 Task: Create in the project AgileBuddy in Backlog an issue 'Develop a new tool for automated testing of cross-browser compatibility and responsiveness', assign it to team member softage.2@softage.net and change the status to IN PROGRESS. Create in the project AgileBuddy in Backlog an issue 'Upgrade the database indexing strategy of a web application to improve query performance and reduce data retrieval time', assign it to team member softage.3@softage.net and change the status to IN PROGRESS
Action: Mouse moved to (240, 296)
Screenshot: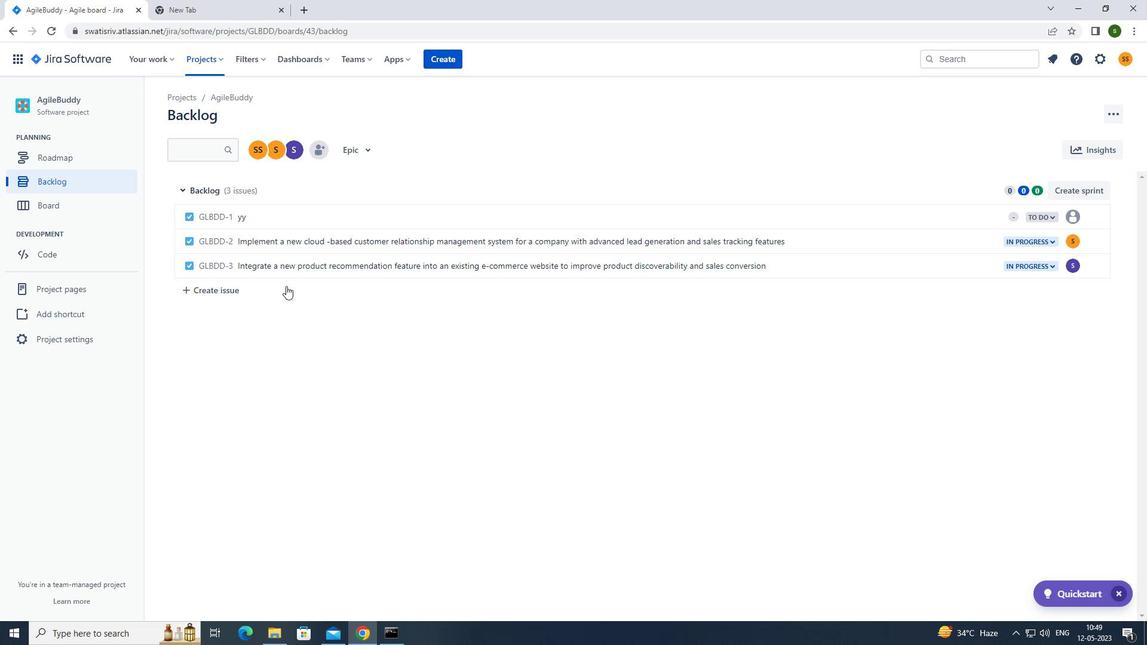 
Action: Mouse pressed left at (240, 296)
Screenshot: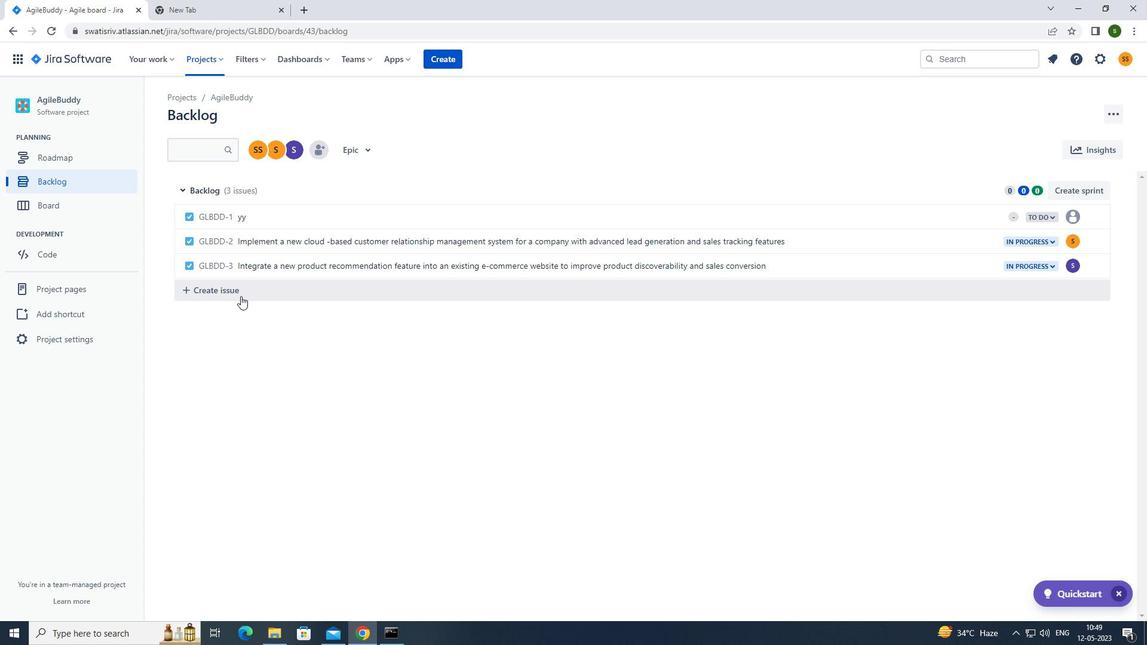 
Action: Mouse moved to (268, 290)
Screenshot: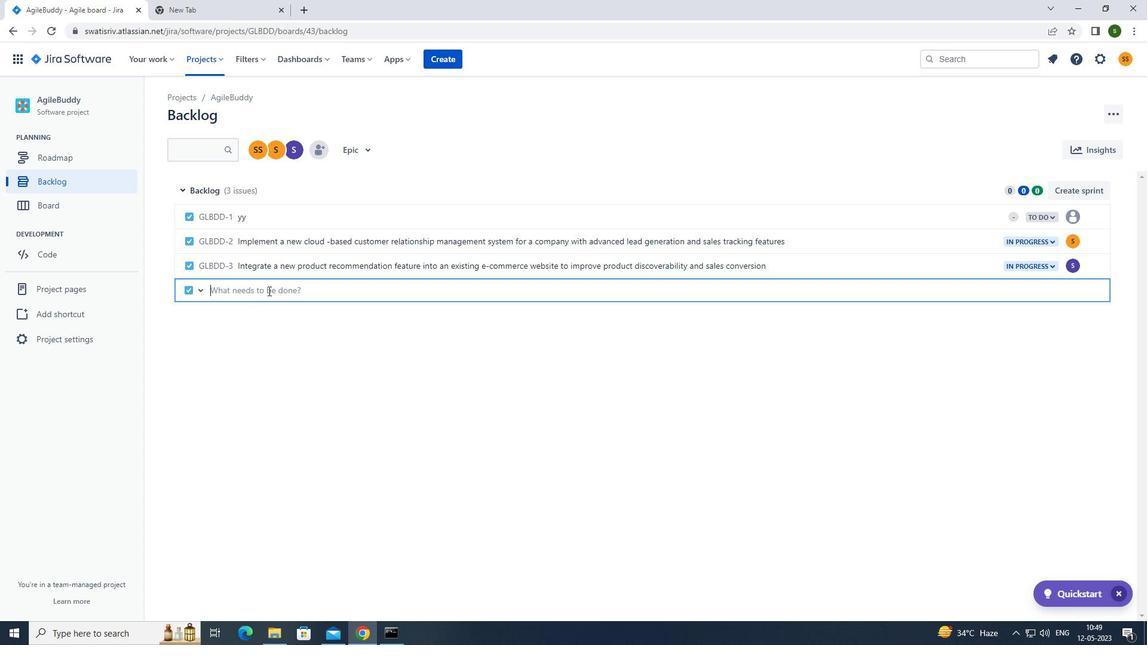 
Action: Mouse pressed left at (268, 290)
Screenshot: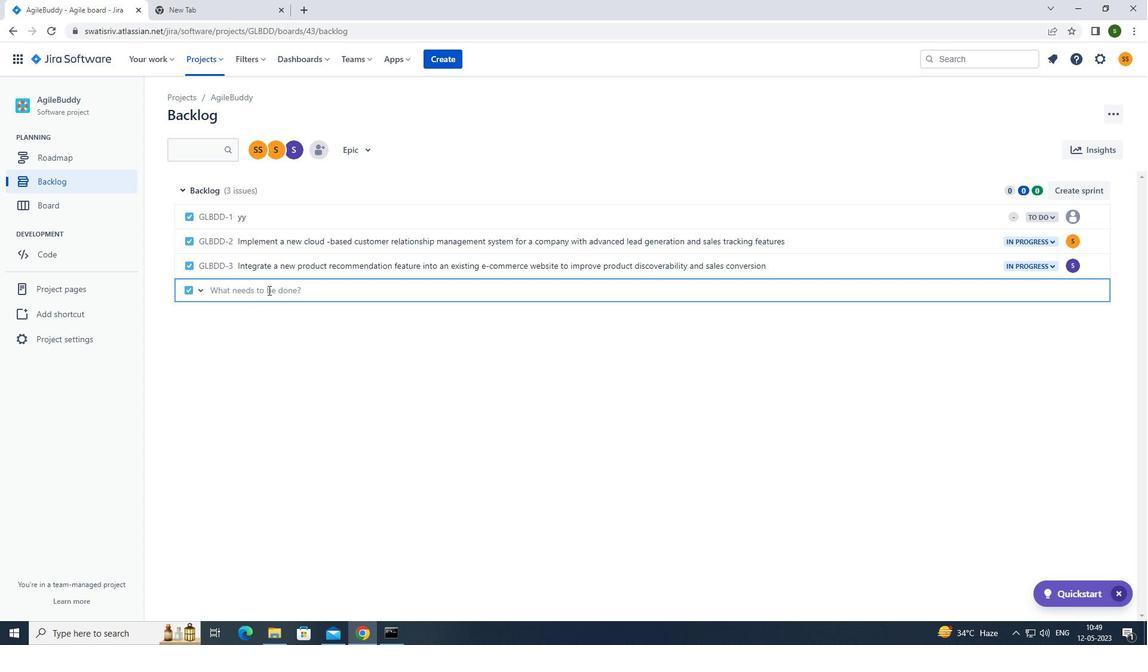 
Action: Key pressed <Key.caps_lock>d<Key.caps_lock>evelop<Key.space>a<Key.space>new<Key.space>tool<Key.space>for<Key.space>automated<Key.space>testing<Key.space>of<Key.space>cross-browser<Key.space>compatibility<Key.space>and<Key.space>responsiveness<Key.enter>
Screenshot: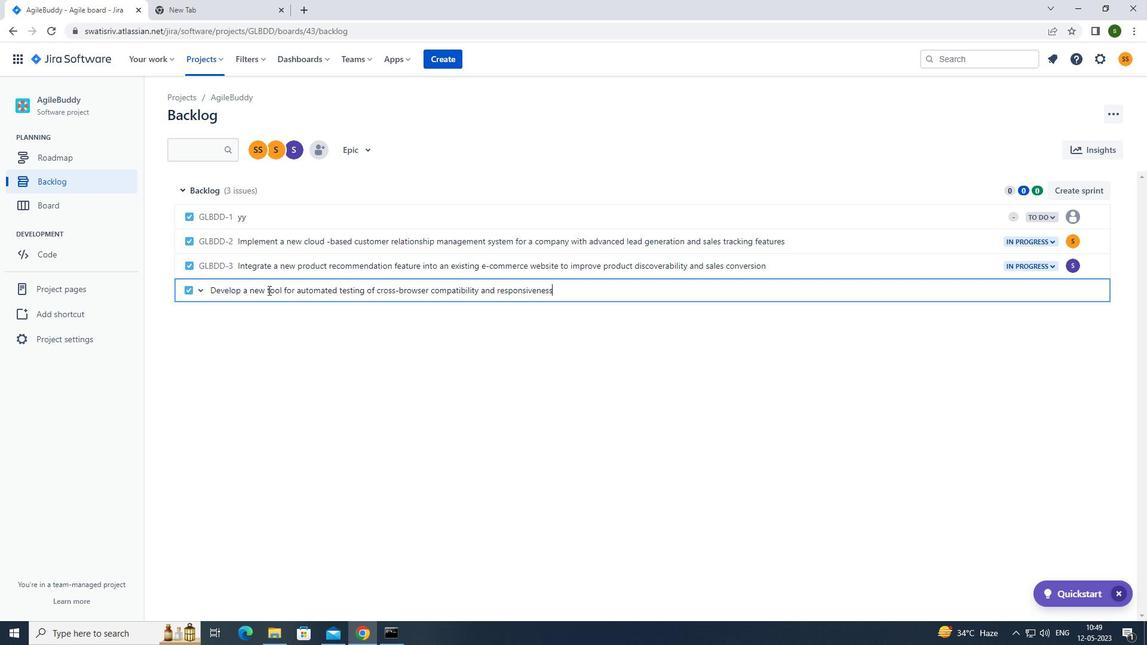 
Action: Mouse moved to (1072, 291)
Screenshot: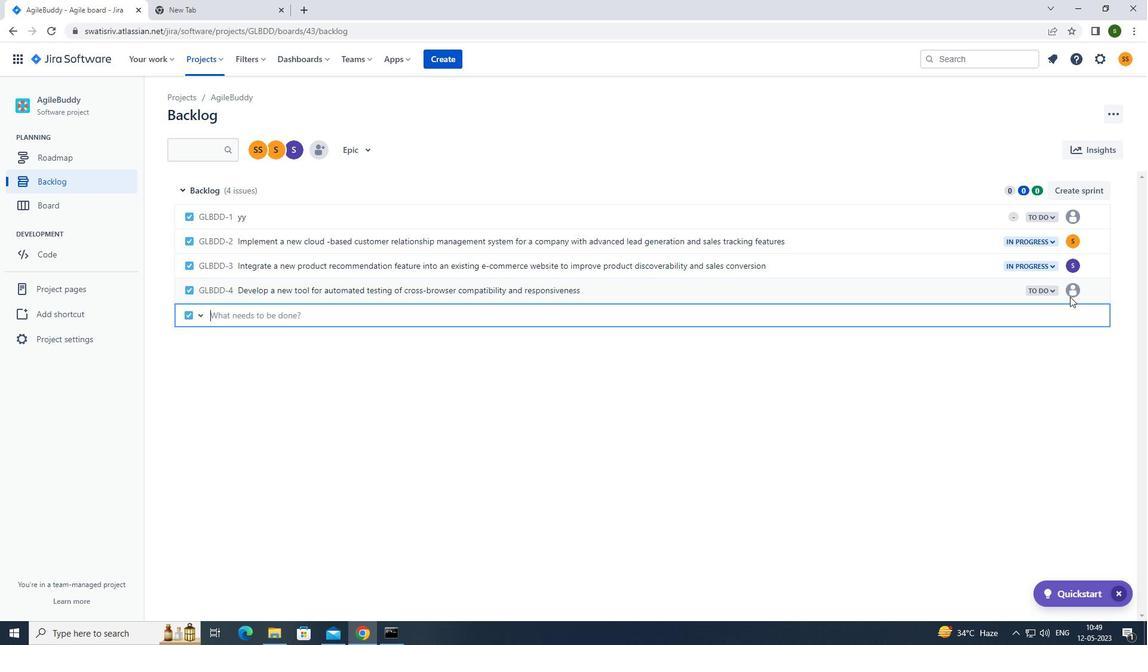 
Action: Mouse pressed left at (1072, 291)
Screenshot: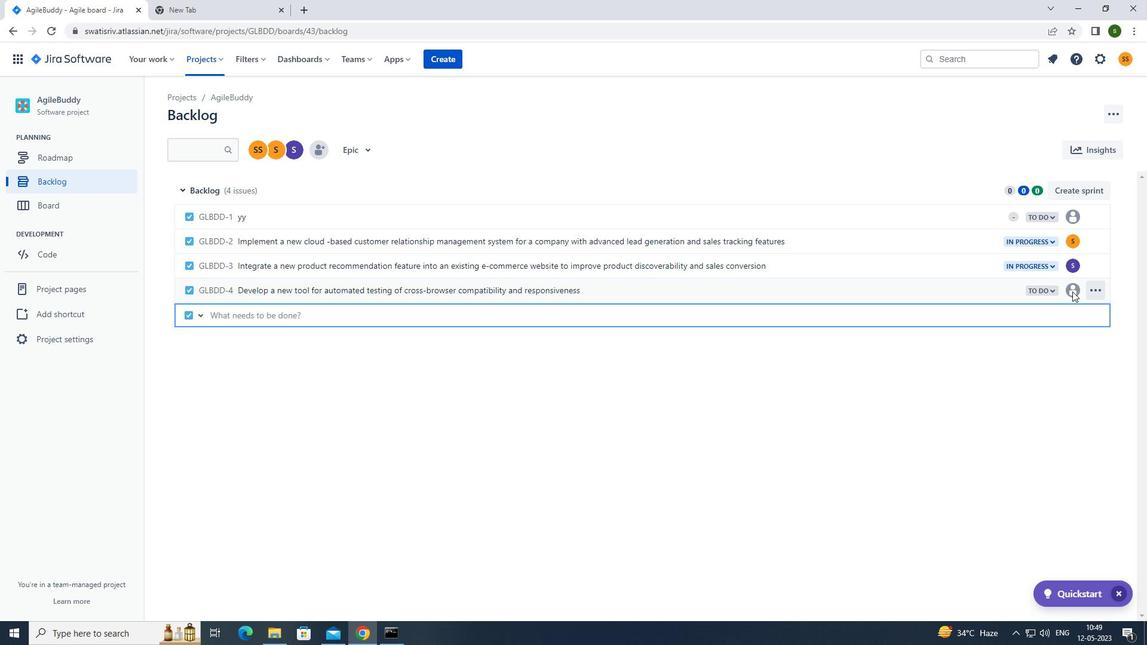 
Action: Mouse moved to (1072, 291)
Screenshot: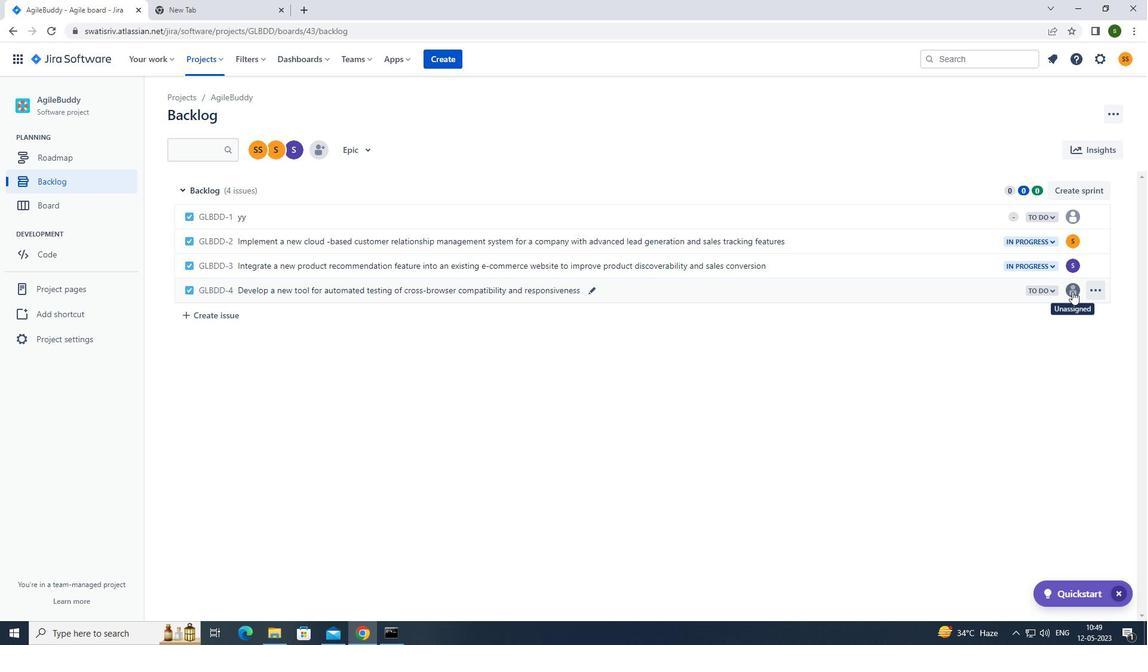 
Action: Mouse pressed left at (1072, 291)
Screenshot: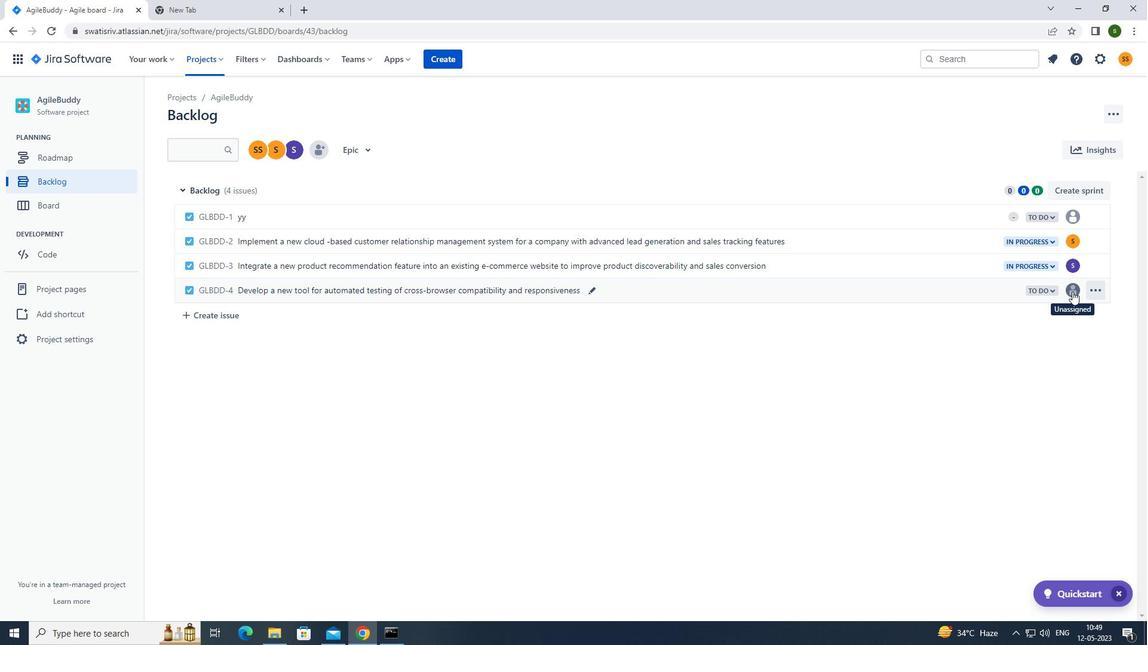 
Action: Mouse moved to (960, 414)
Screenshot: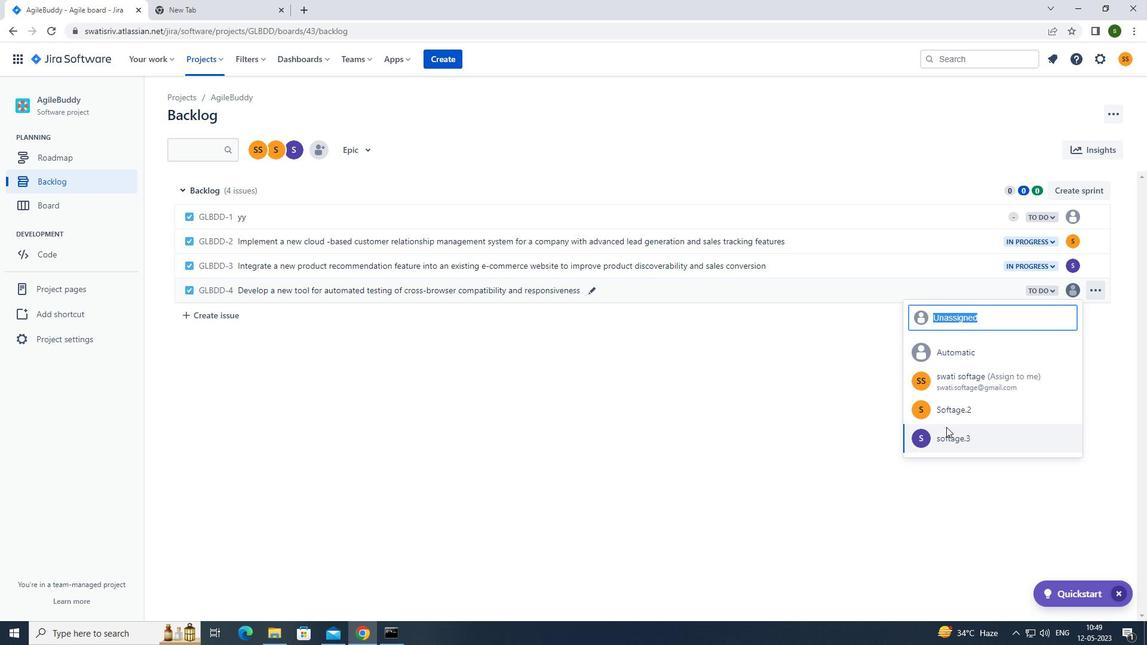 
Action: Mouse pressed left at (960, 414)
Screenshot: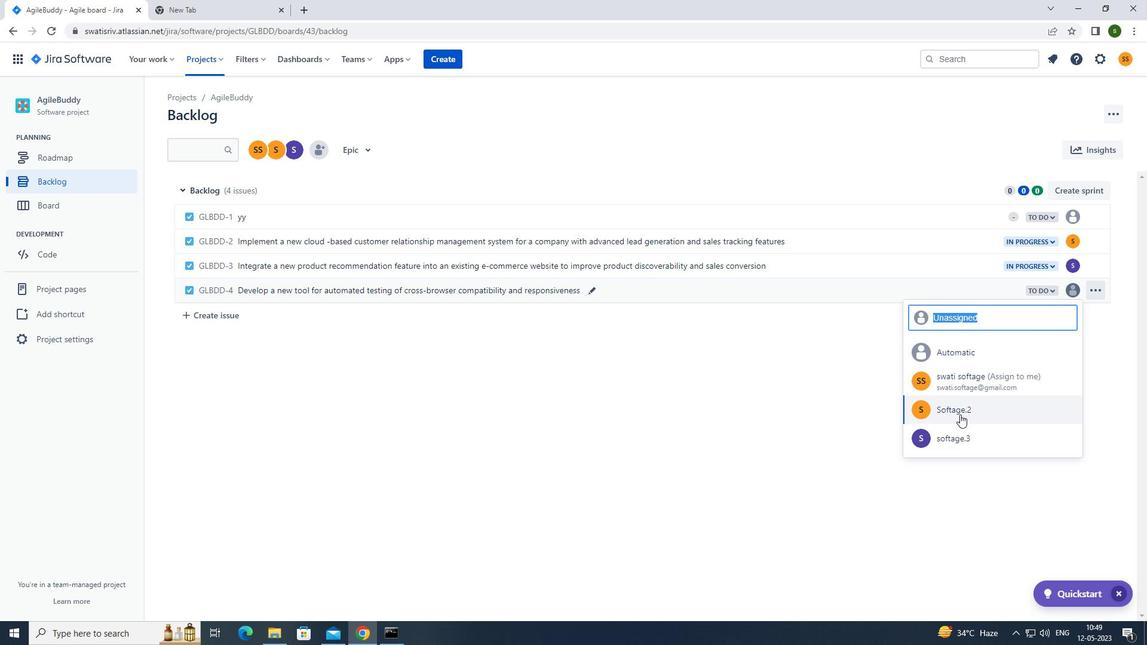 
Action: Mouse moved to (1045, 293)
Screenshot: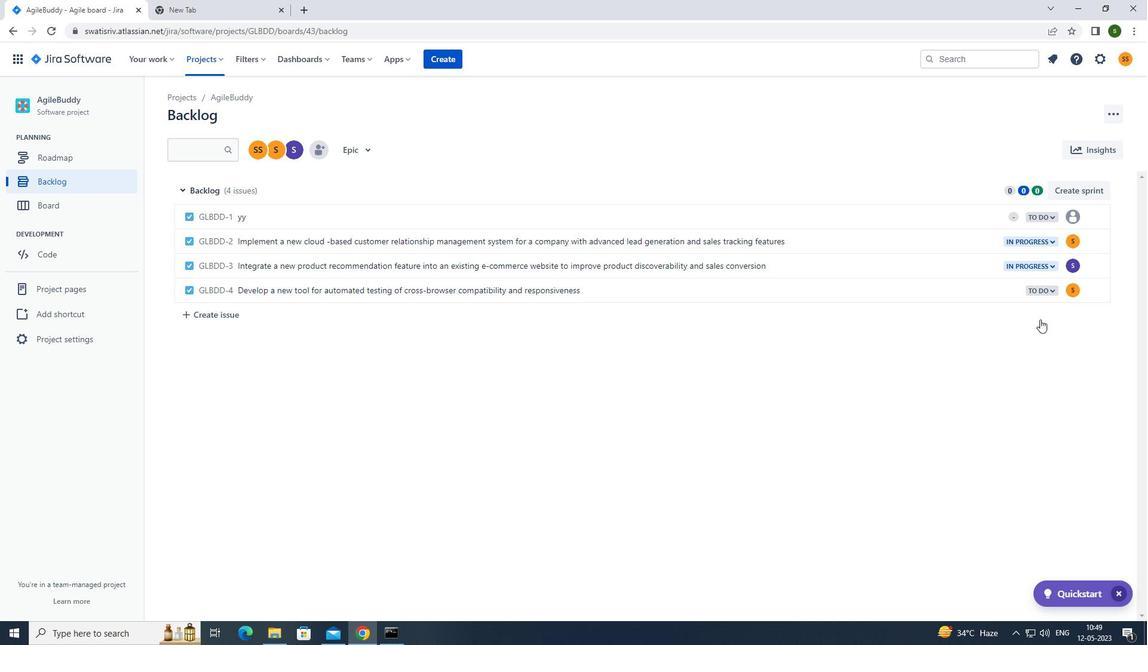 
Action: Mouse pressed left at (1045, 293)
Screenshot: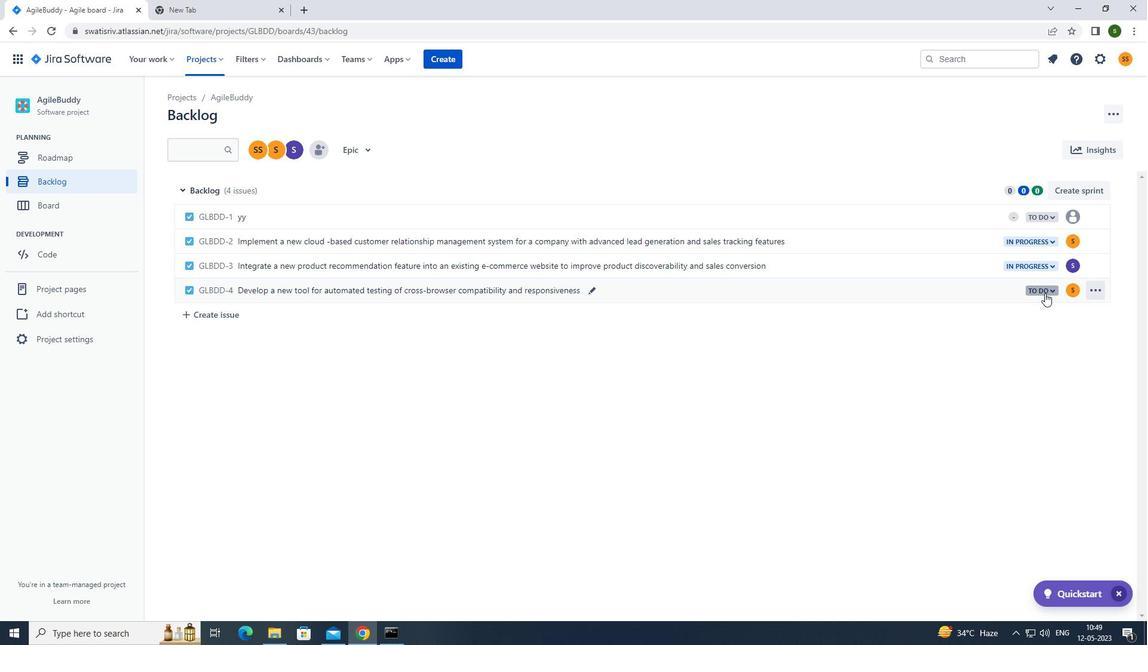 
Action: Mouse moved to (1014, 313)
Screenshot: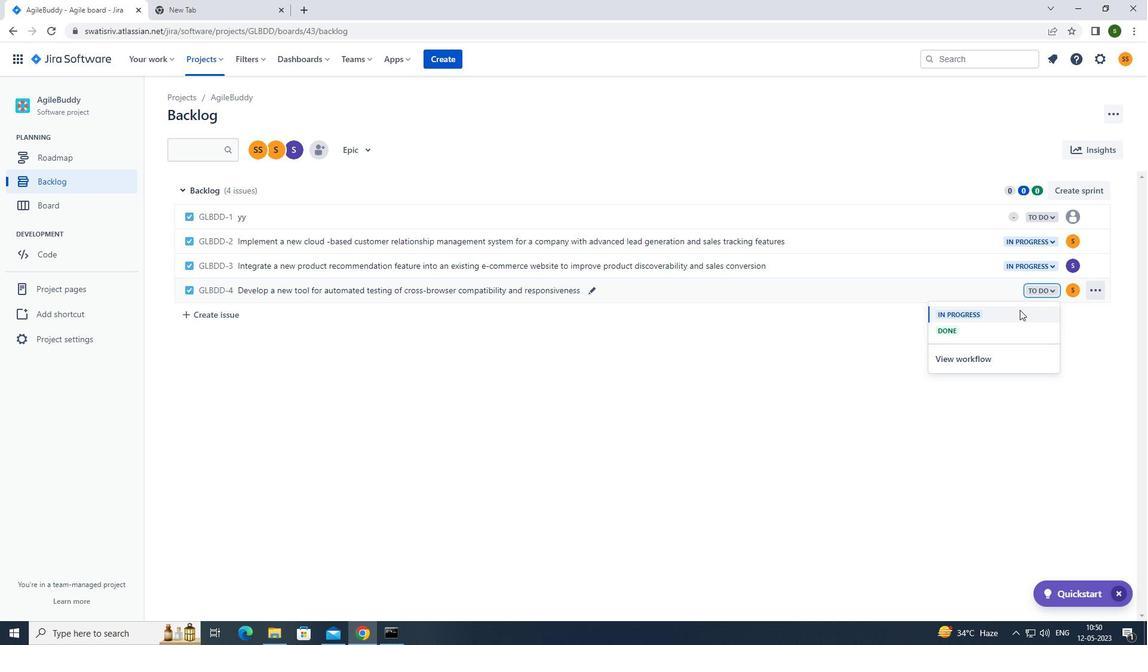 
Action: Mouse pressed left at (1014, 313)
Screenshot: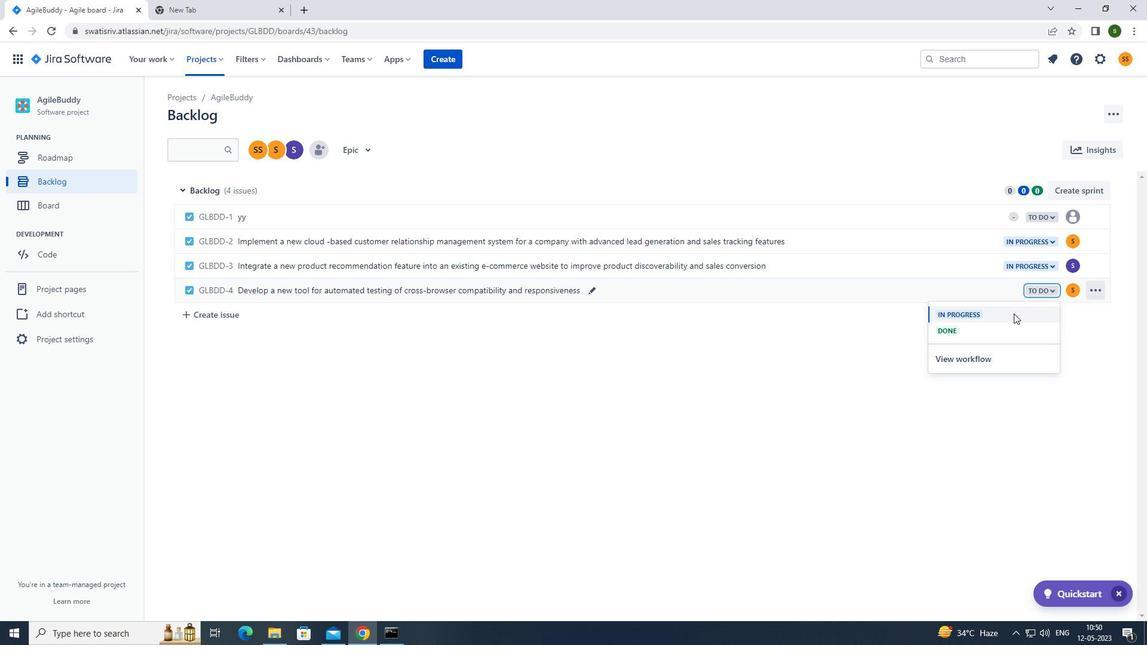 
Action: Mouse moved to (215, 316)
Screenshot: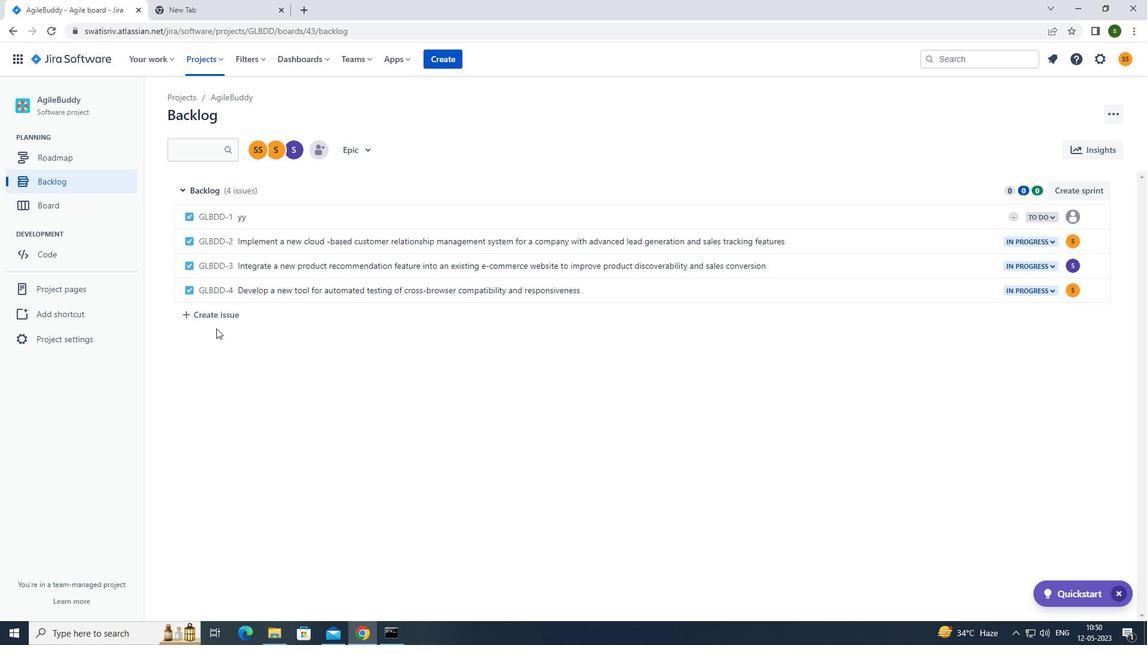 
Action: Mouse pressed left at (215, 316)
Screenshot: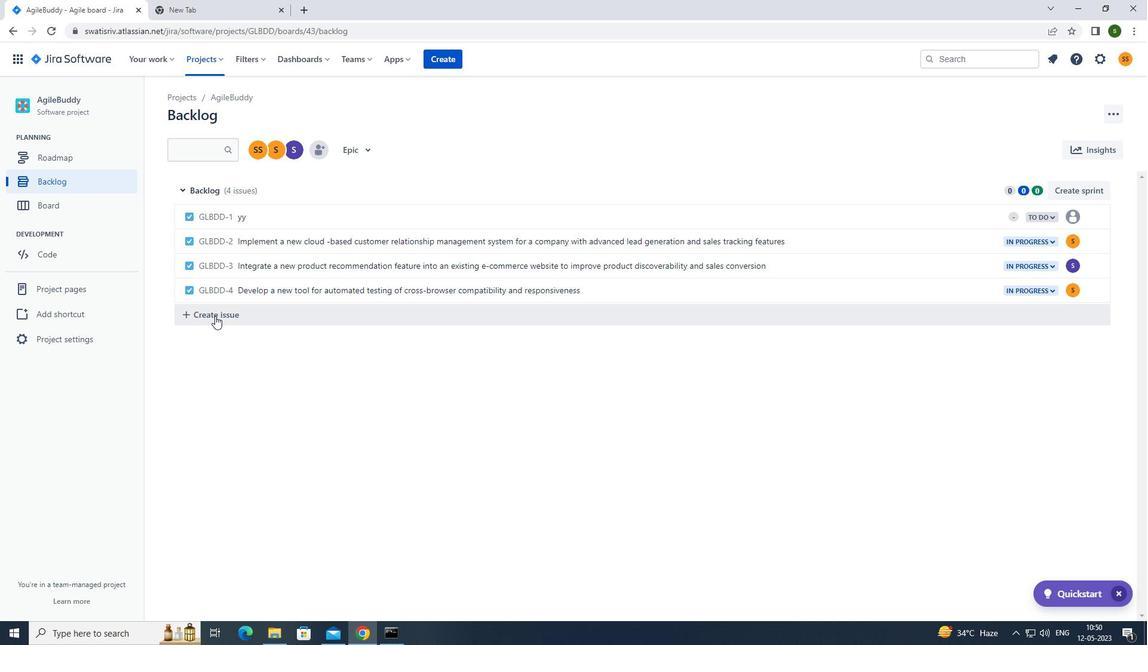 
Action: Mouse moved to (239, 319)
Screenshot: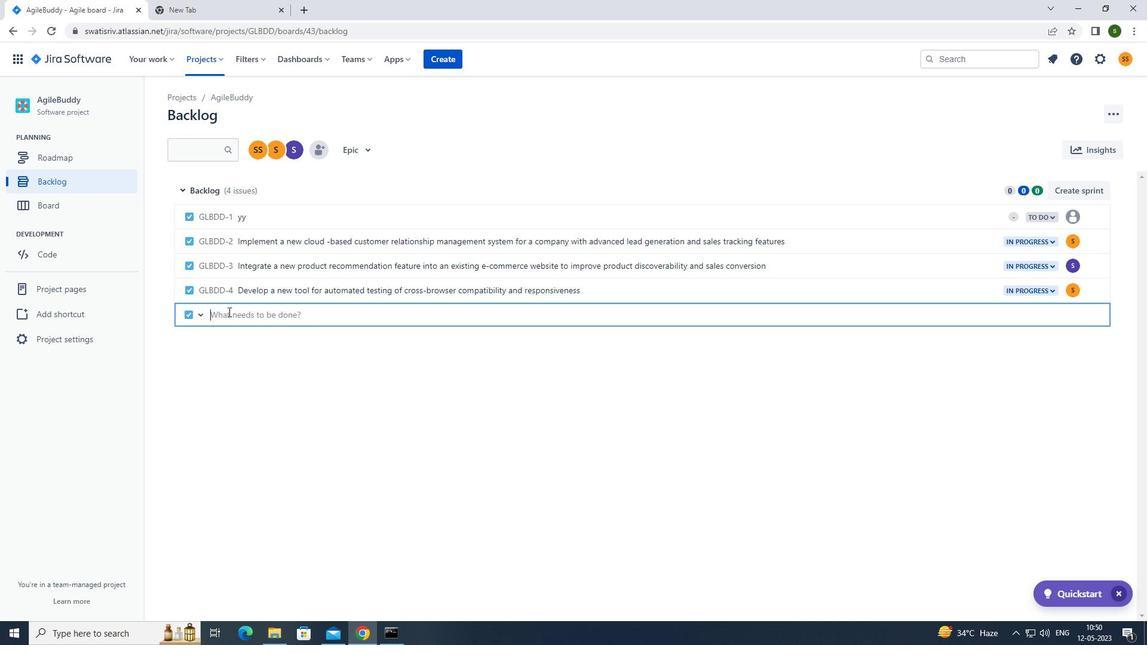 
Action: Mouse pressed left at (239, 319)
Screenshot: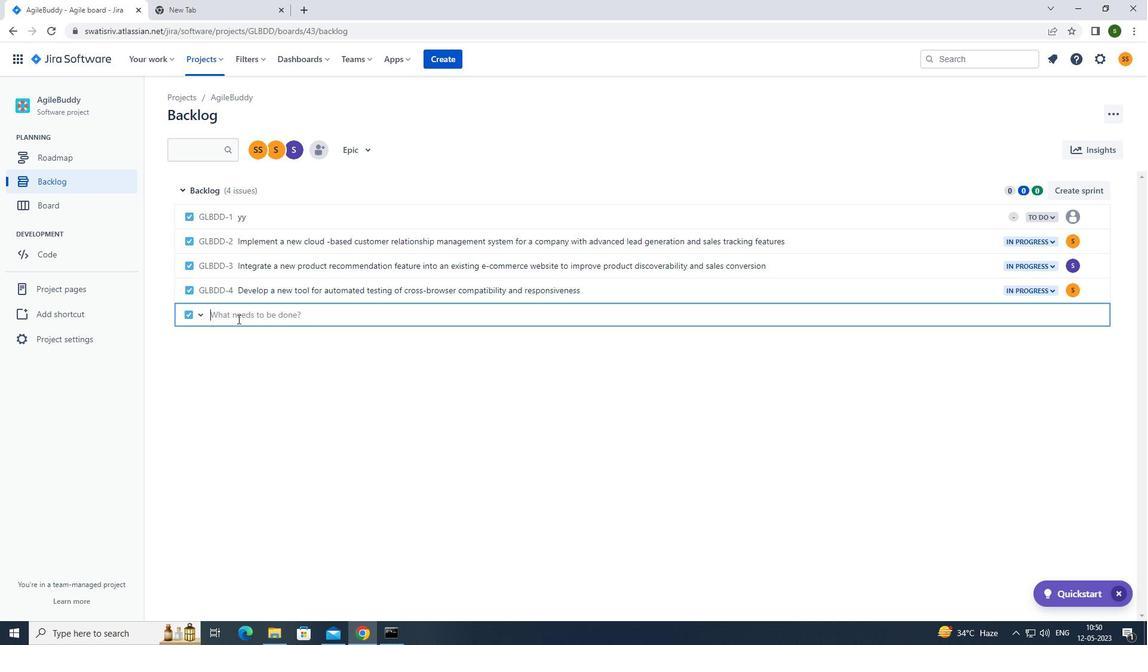 
Action: Mouse moved to (240, 319)
Screenshot: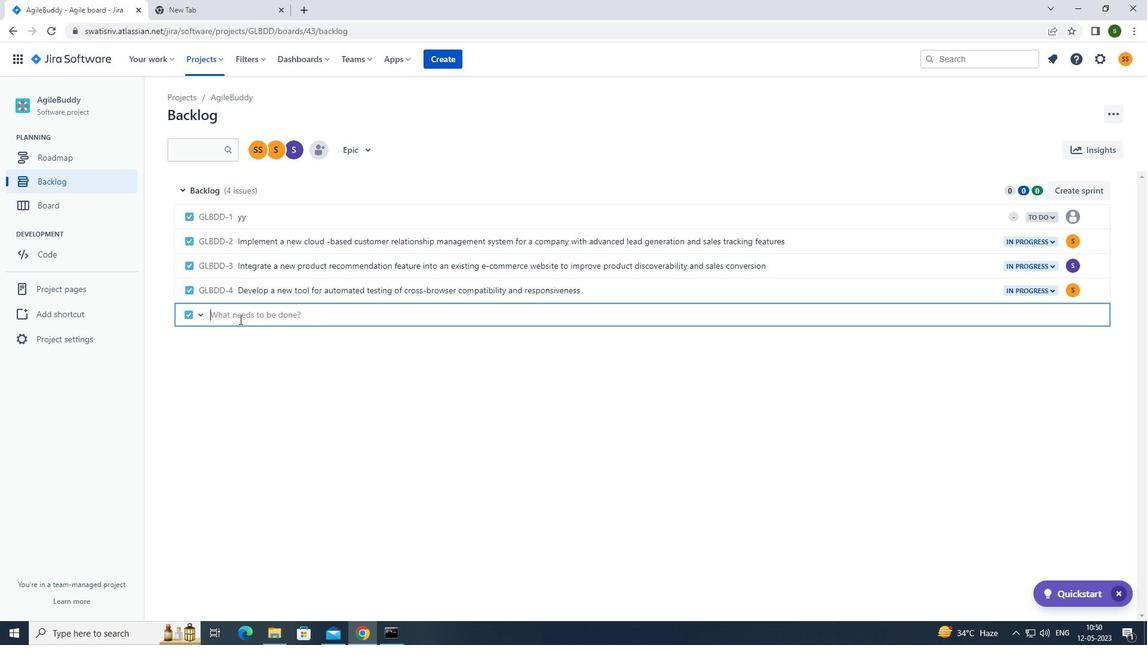 
Action: Key pressed <Key.caps_lock>u<Key.caps_lock>pgrade<Key.space>the<Key.space>database<Key.space>indexing<Key.space>strategy<Key.space>of<Key.space>a<Key.space>web<Key.space>application<Key.space>to<Key.space>improve<Key.space>query<Key.space>performance<Key.space>and<Key.space>reduce<Key.space>data<Key.space>retrieval<Key.space>time<Key.enter>
Screenshot: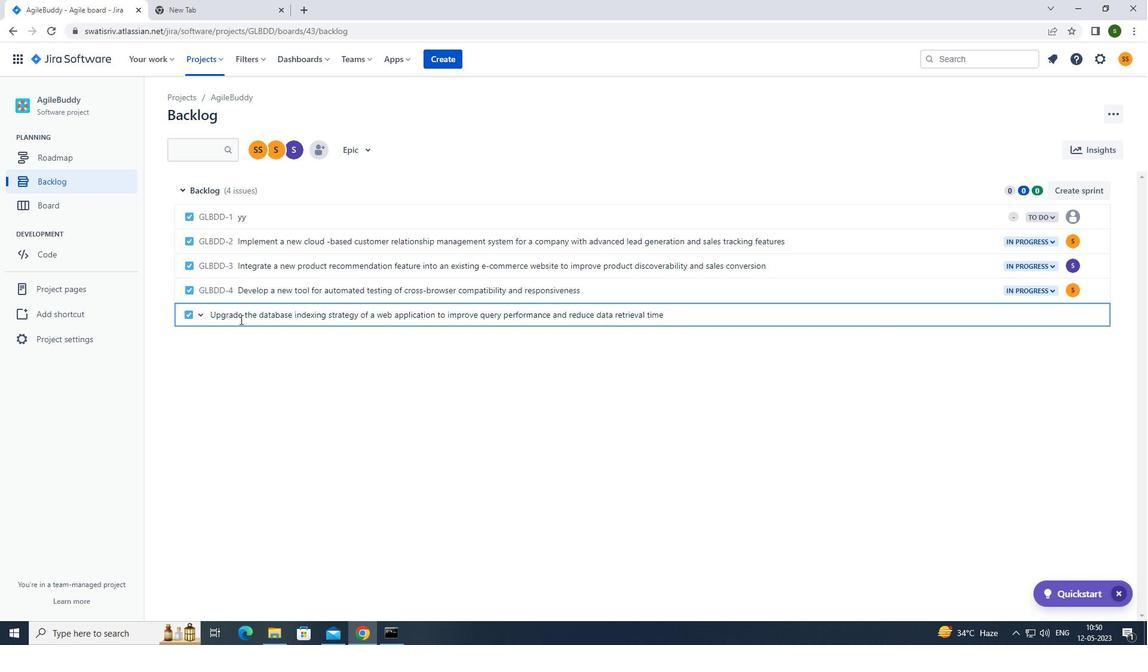 
Action: Mouse moved to (1075, 317)
Screenshot: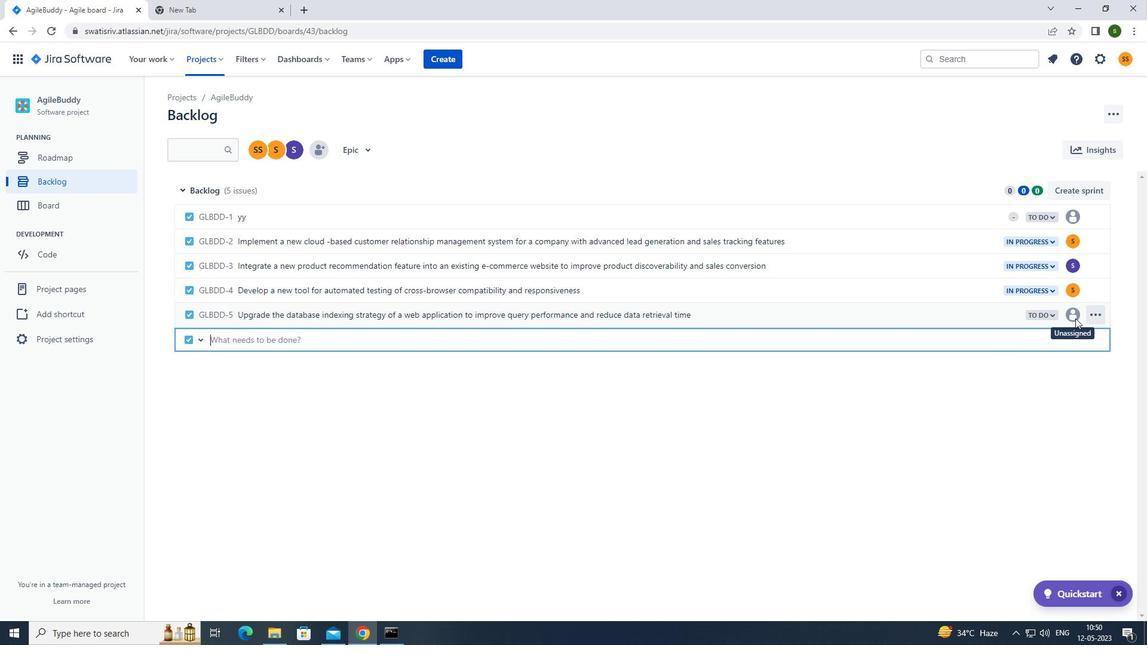 
Action: Mouse pressed left at (1075, 317)
Screenshot: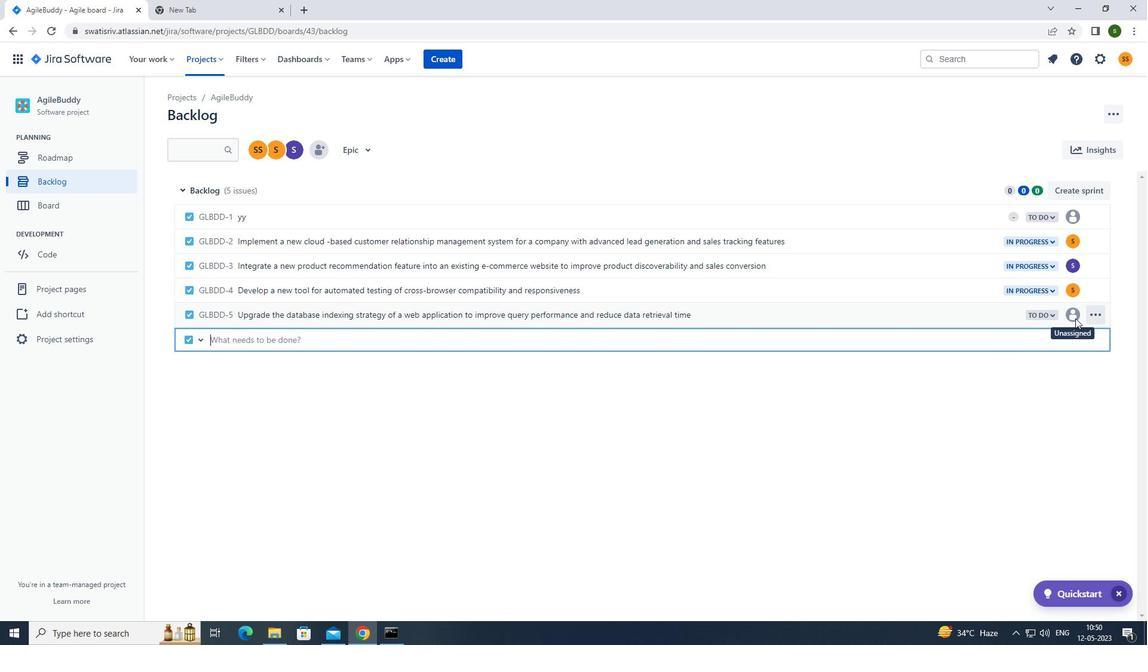 
Action: Mouse moved to (973, 460)
Screenshot: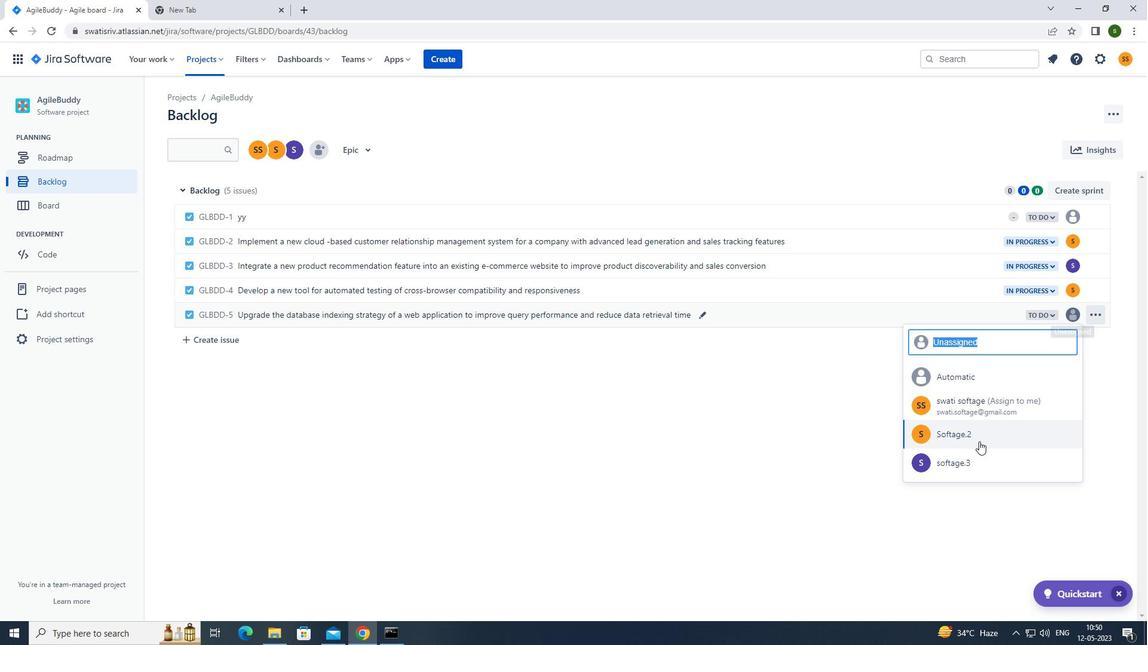 
Action: Mouse pressed left at (973, 460)
Screenshot: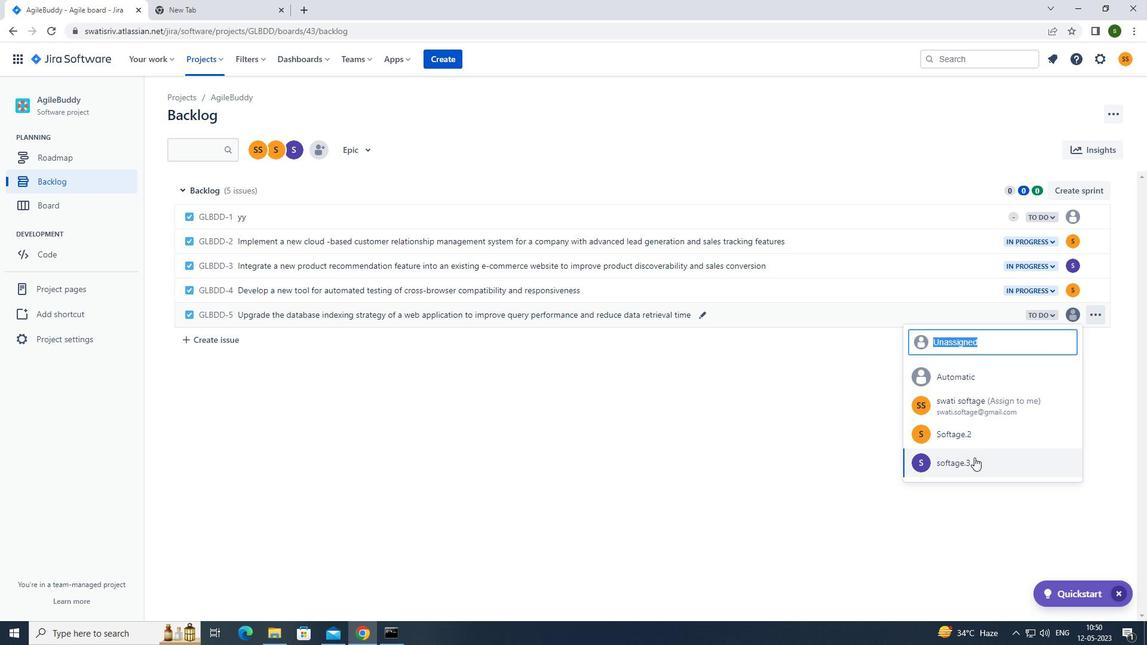 
Action: Mouse moved to (1030, 317)
Screenshot: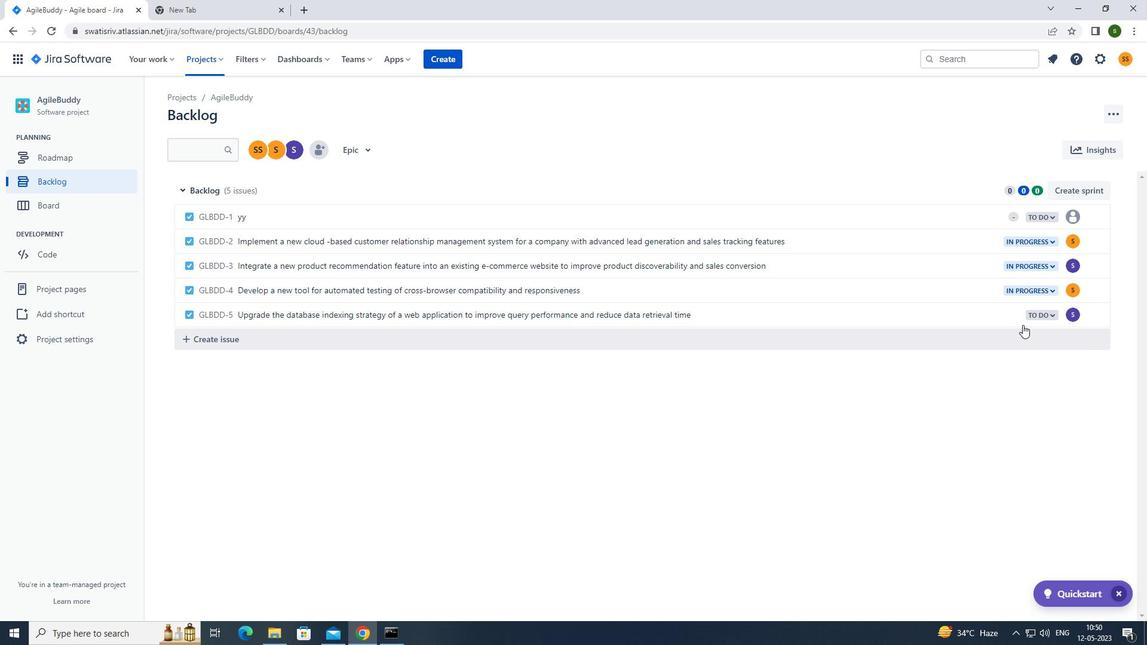 
Action: Mouse pressed left at (1030, 317)
Screenshot: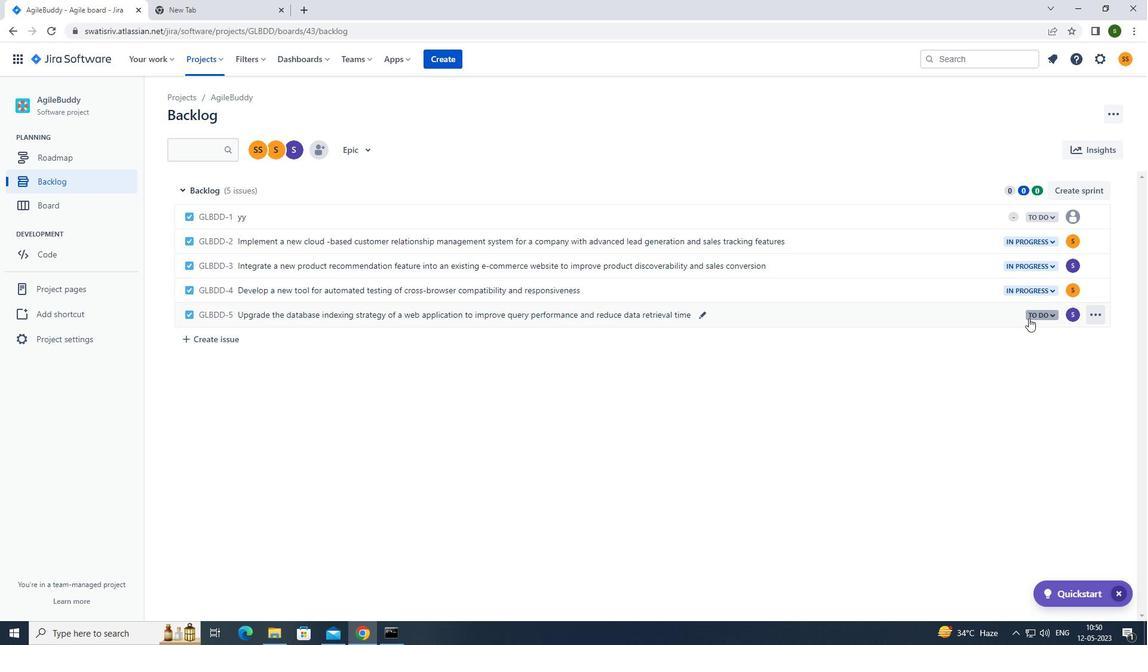 
Action: Mouse moved to (981, 338)
Screenshot: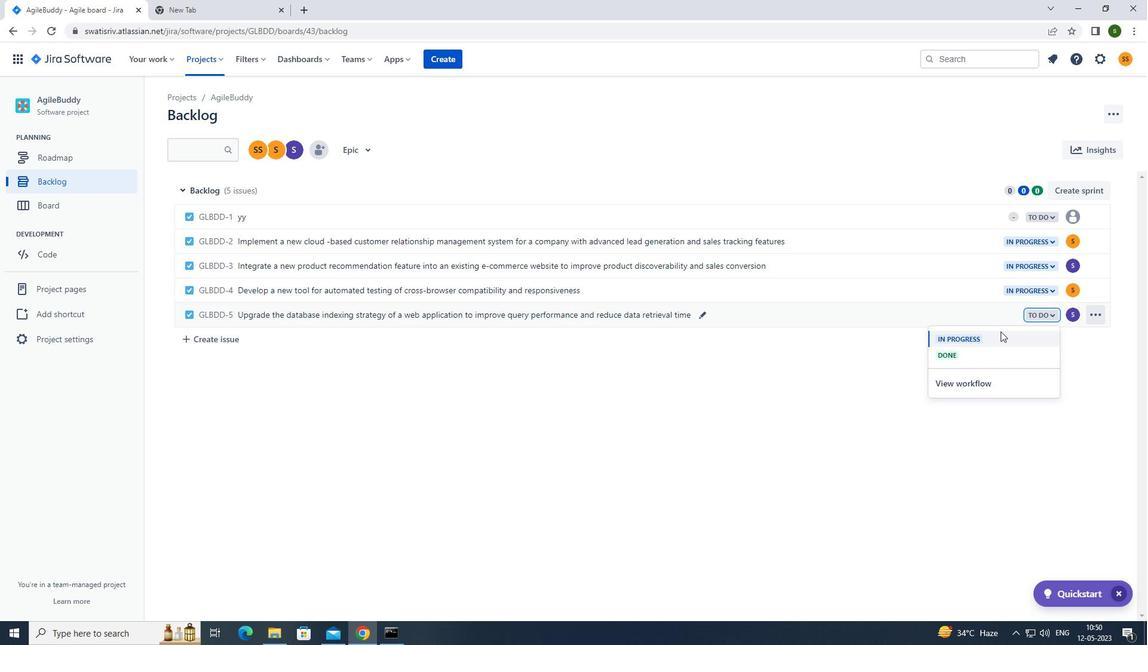 
Action: Mouse pressed left at (981, 338)
Screenshot: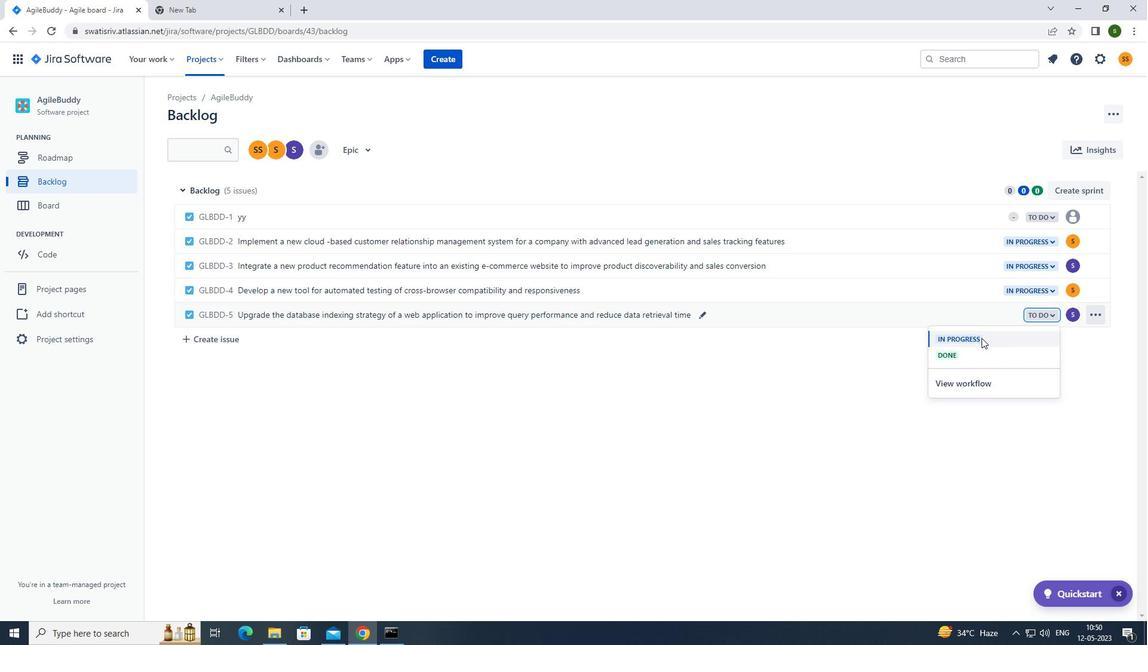 
Action: Mouse moved to (787, 412)
Screenshot: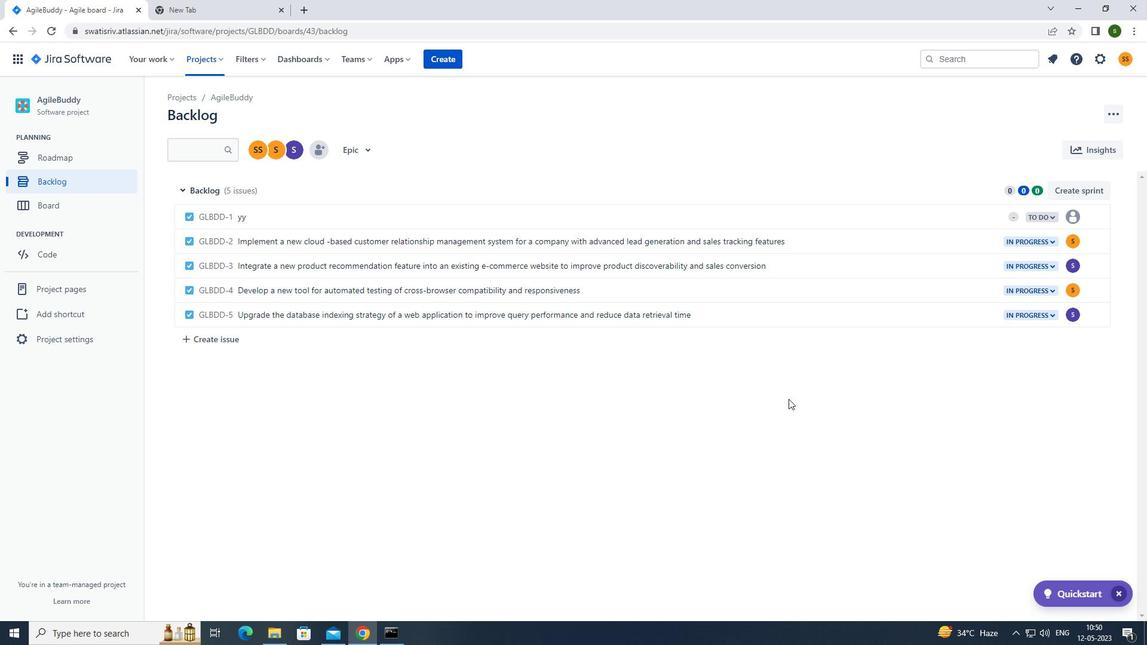 
